 Task: Add a condition where "Priority Less than Low" in pending tickets.
Action: Mouse moved to (186, 425)
Screenshot: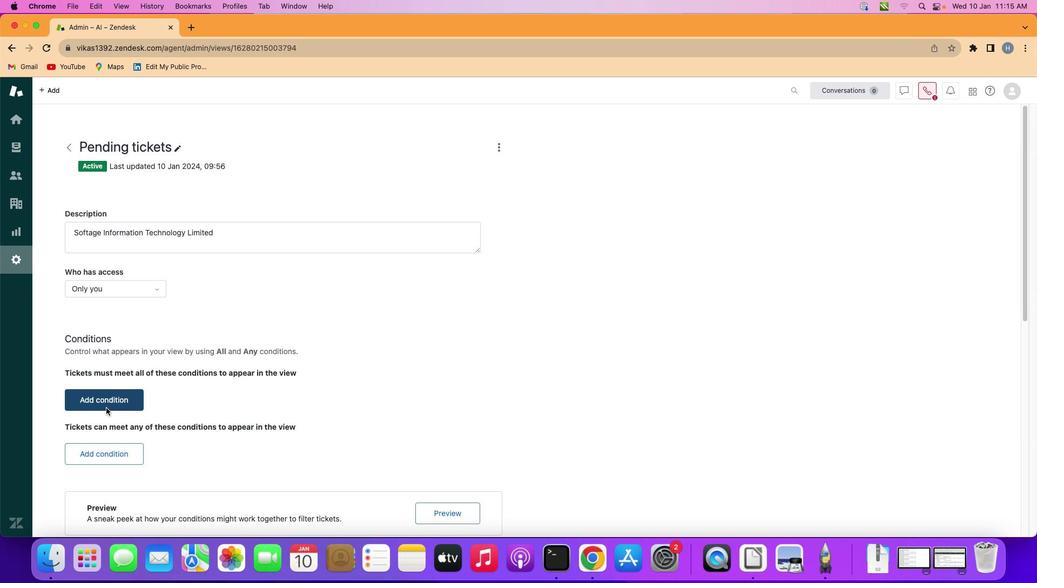 
Action: Mouse pressed left at (186, 425)
Screenshot: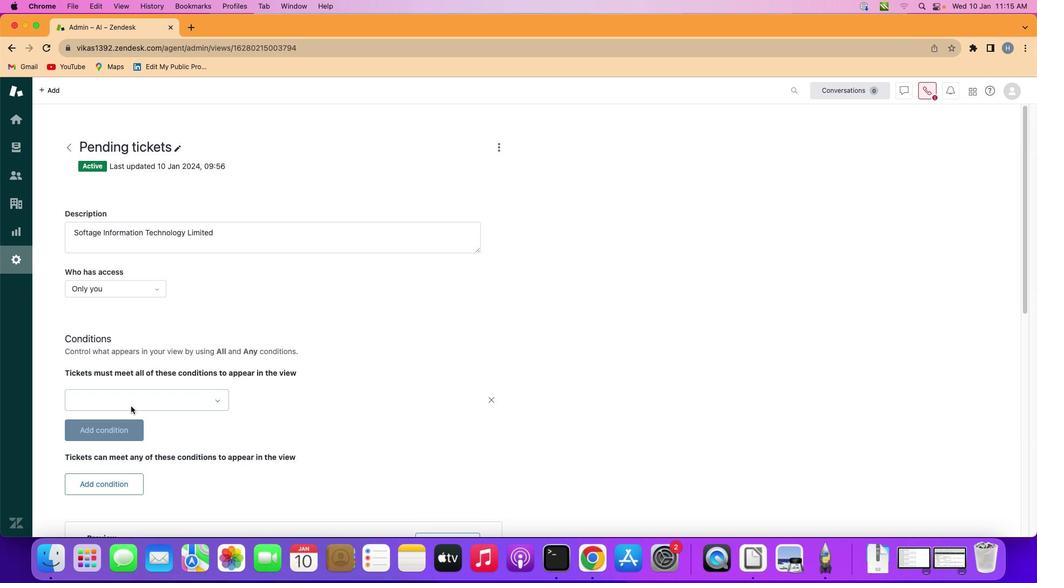 
Action: Mouse moved to (239, 425)
Screenshot: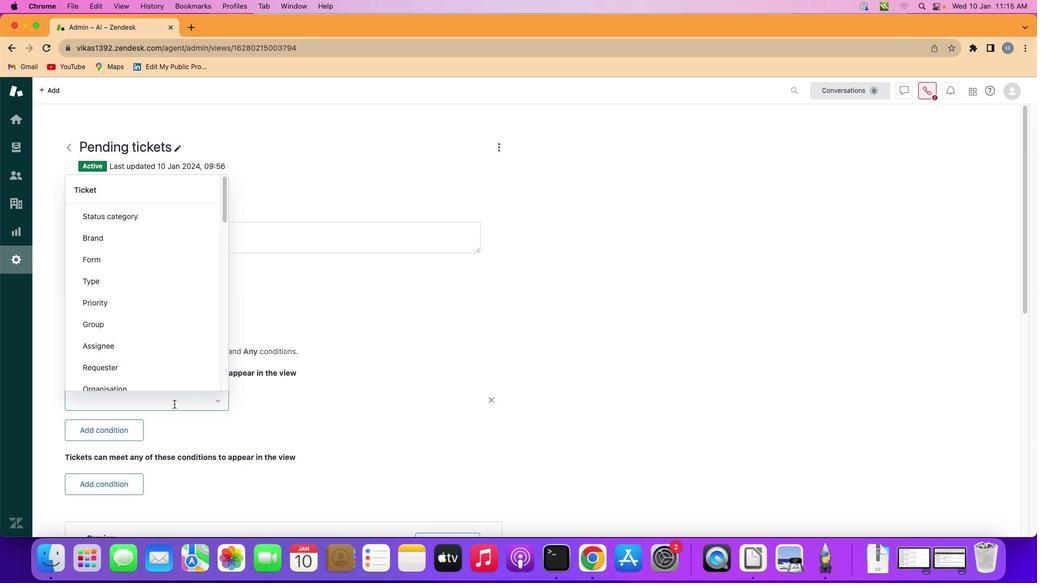 
Action: Mouse pressed left at (239, 425)
Screenshot: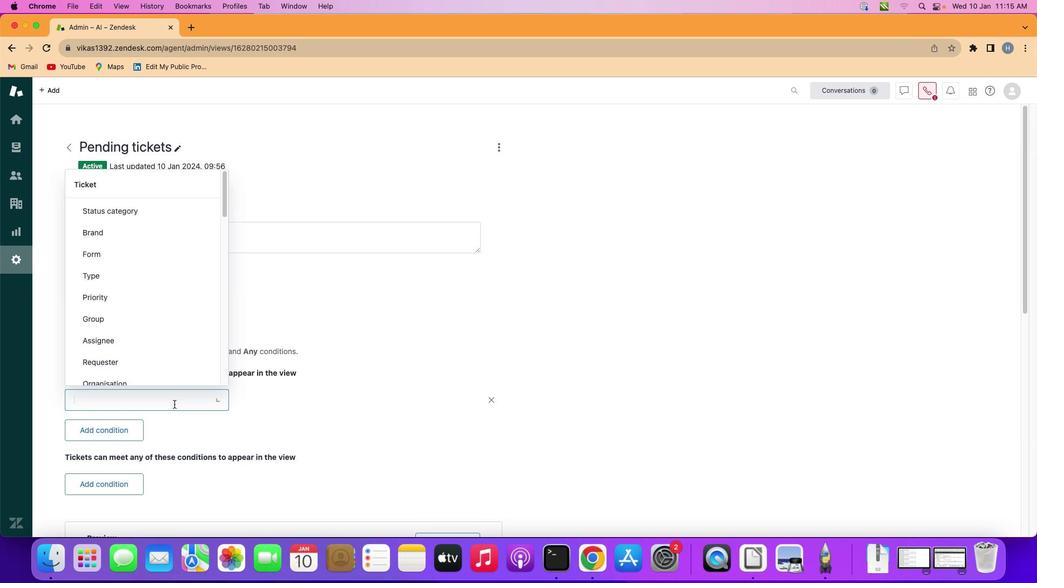 
Action: Mouse moved to (247, 412)
Screenshot: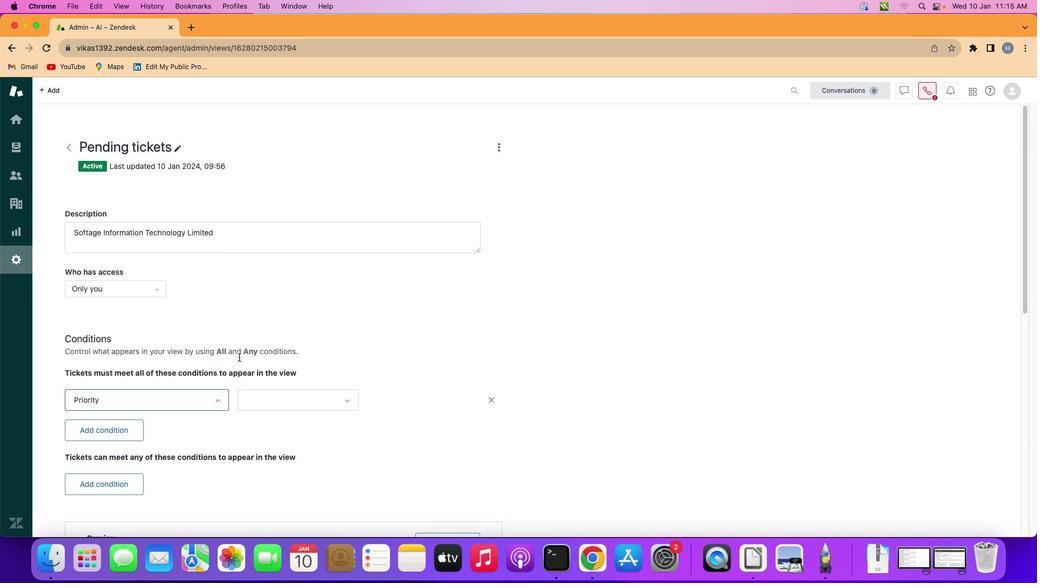 
Action: Mouse pressed left at (247, 412)
Screenshot: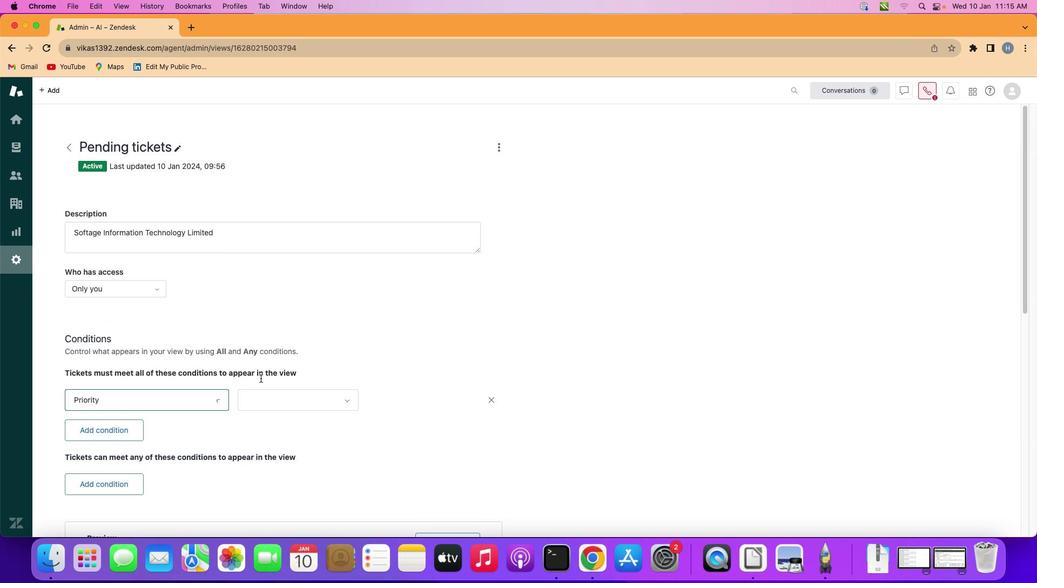 
Action: Mouse moved to (343, 425)
Screenshot: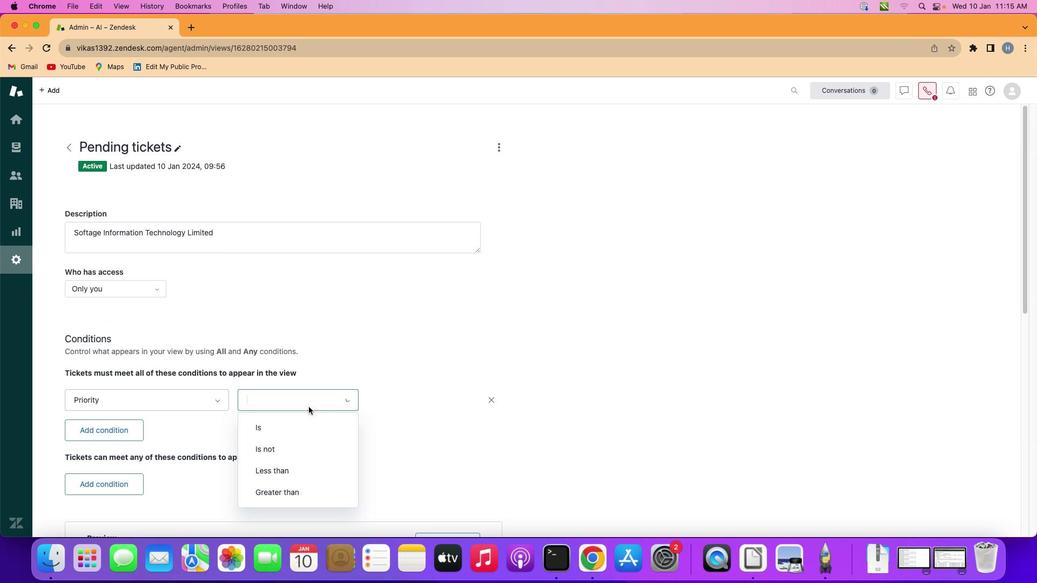 
Action: Mouse pressed left at (343, 425)
Screenshot: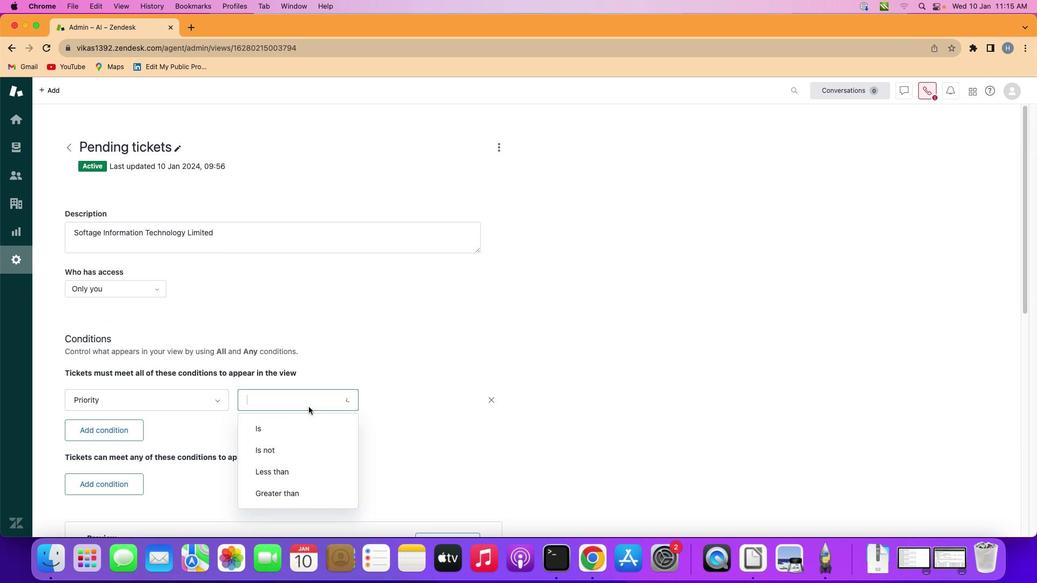 
Action: Mouse moved to (351, 433)
Screenshot: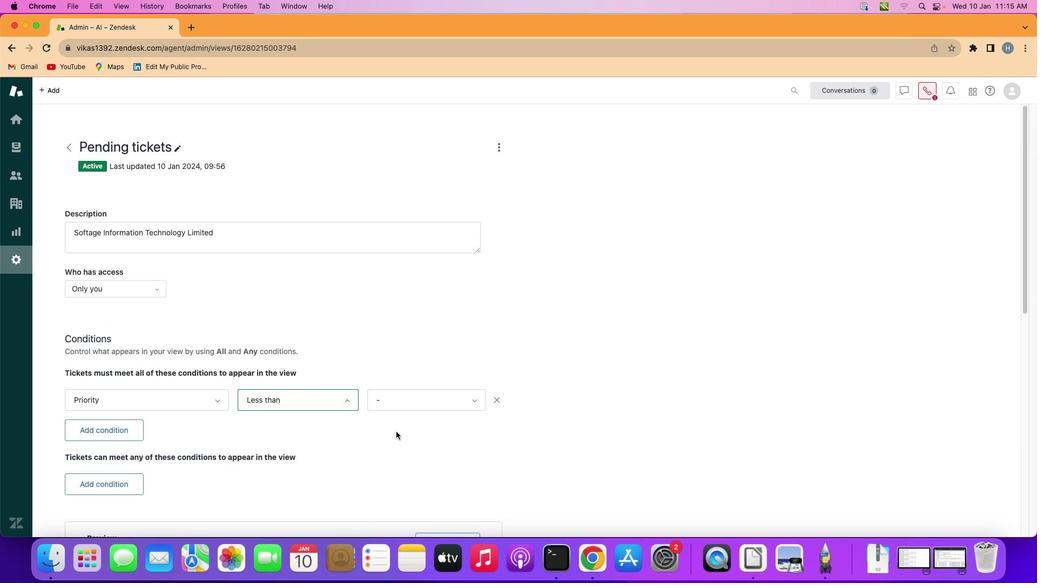 
Action: Mouse pressed left at (351, 433)
Screenshot: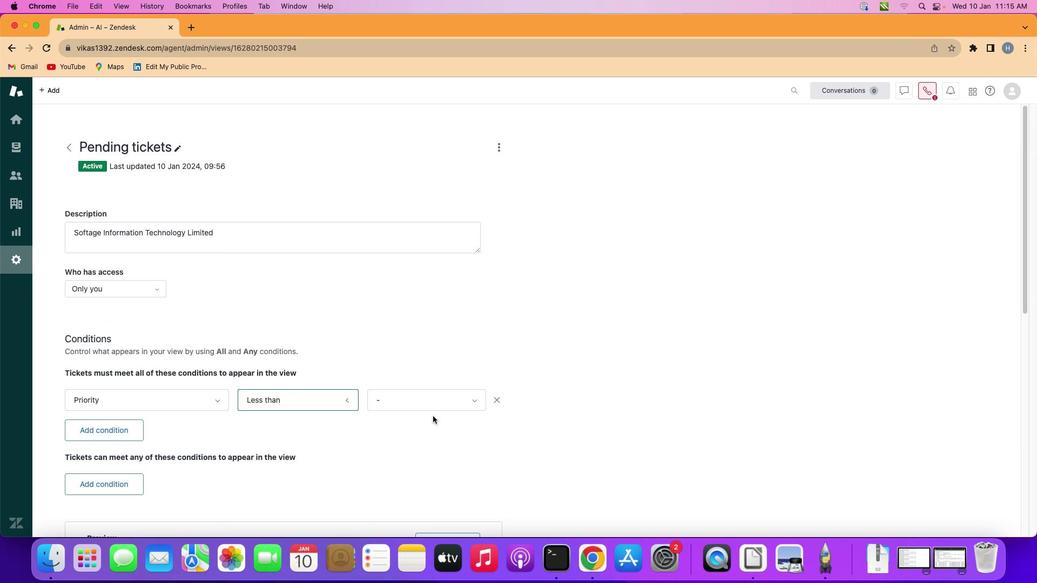 
Action: Mouse moved to (446, 425)
Screenshot: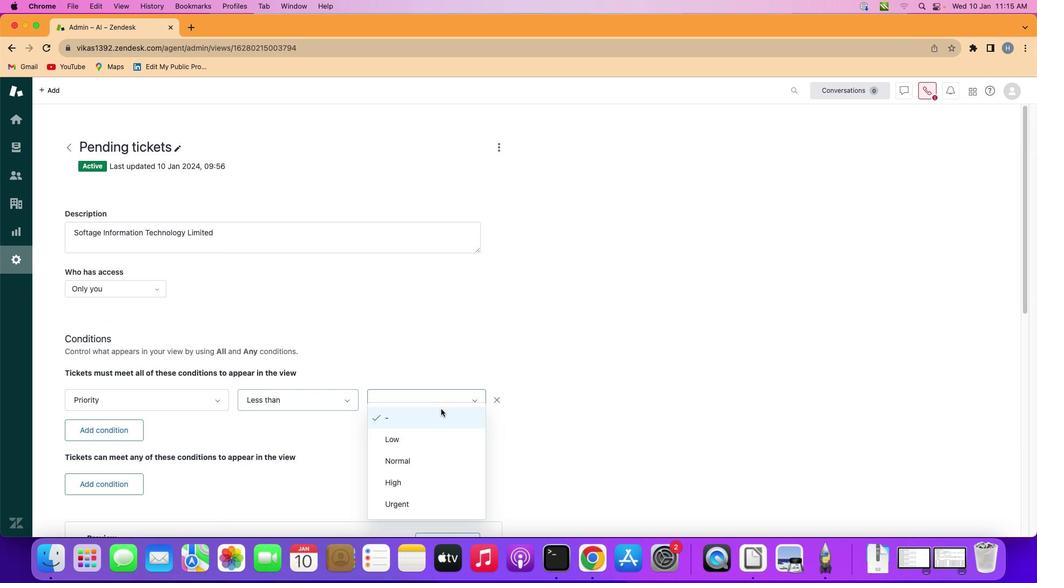 
Action: Mouse pressed left at (446, 425)
Screenshot: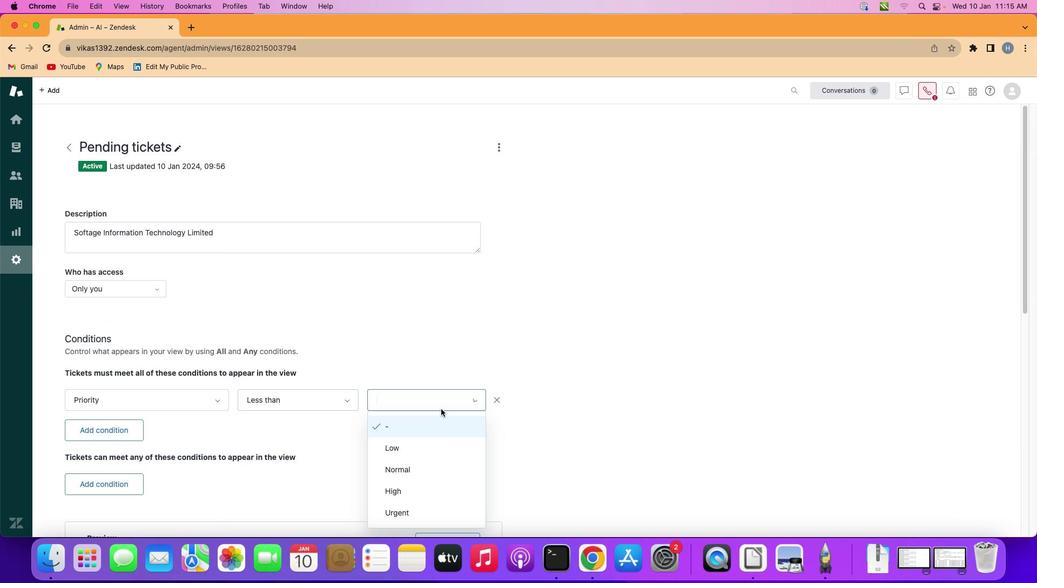 
Action: Mouse moved to (441, 429)
Screenshot: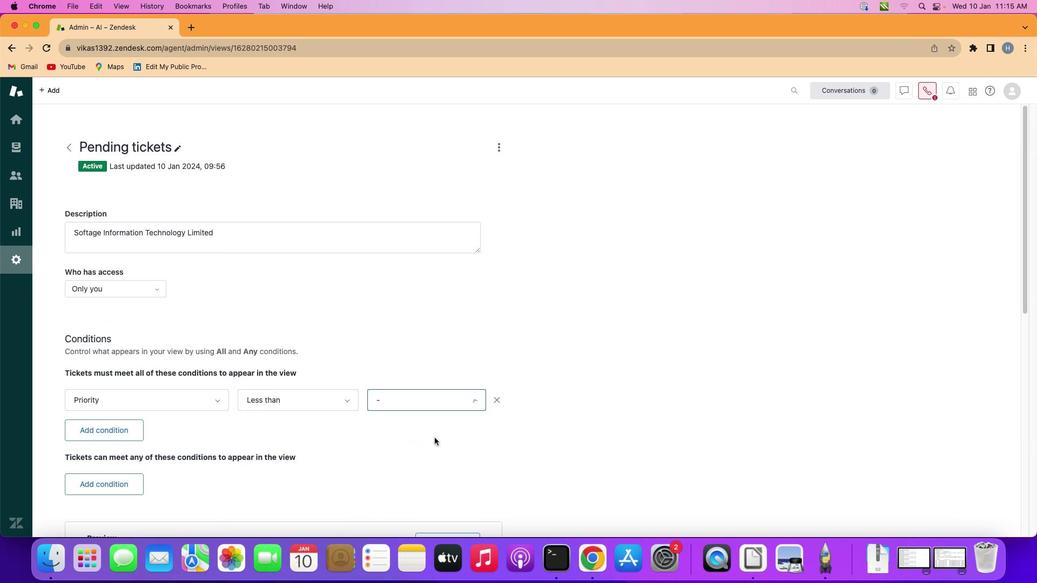 
Action: Mouse pressed left at (441, 429)
Screenshot: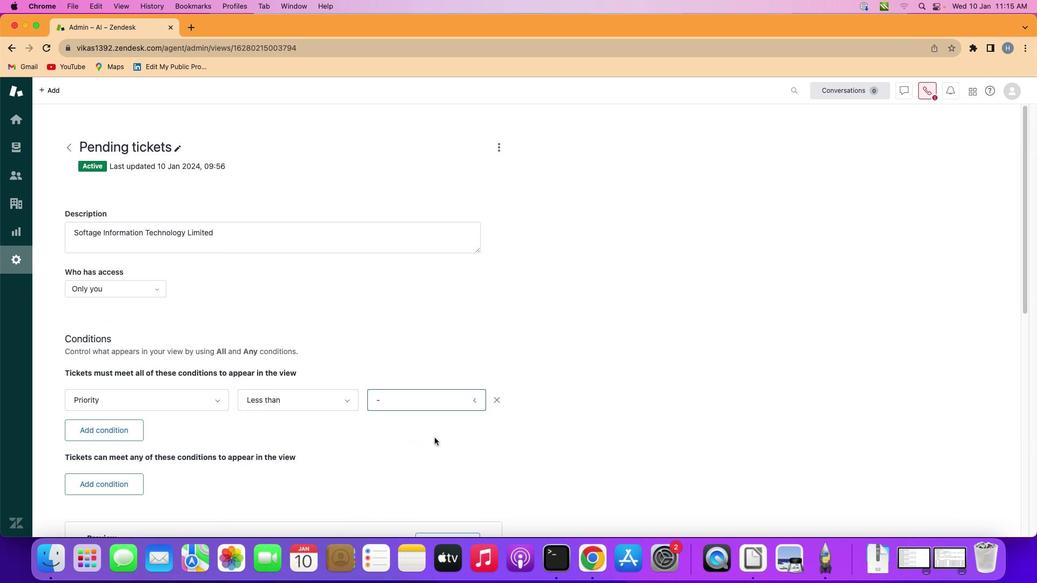 
Action: Mouse moved to (448, 425)
Screenshot: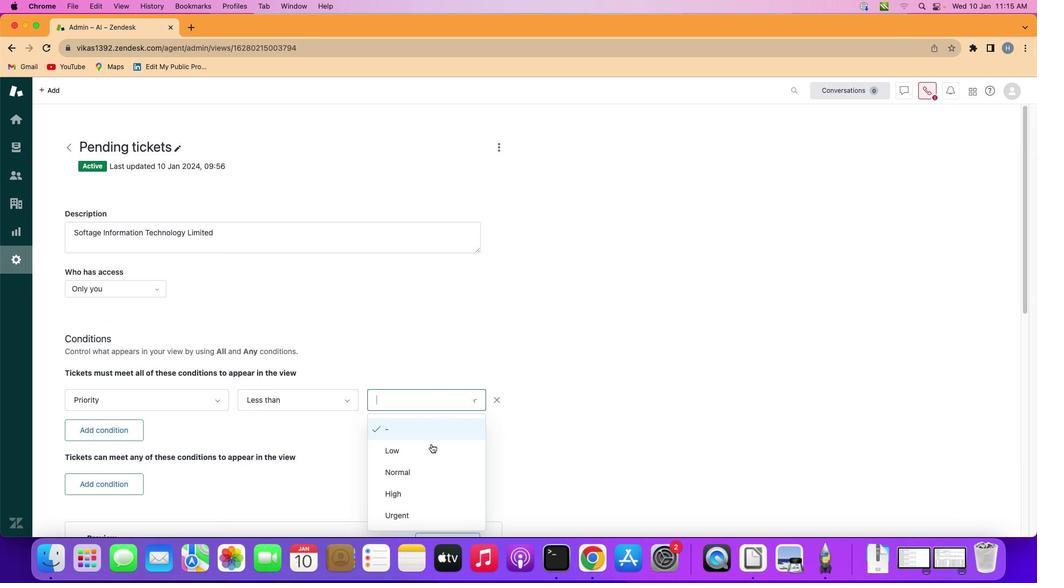 
Action: Mouse pressed left at (448, 425)
Screenshot: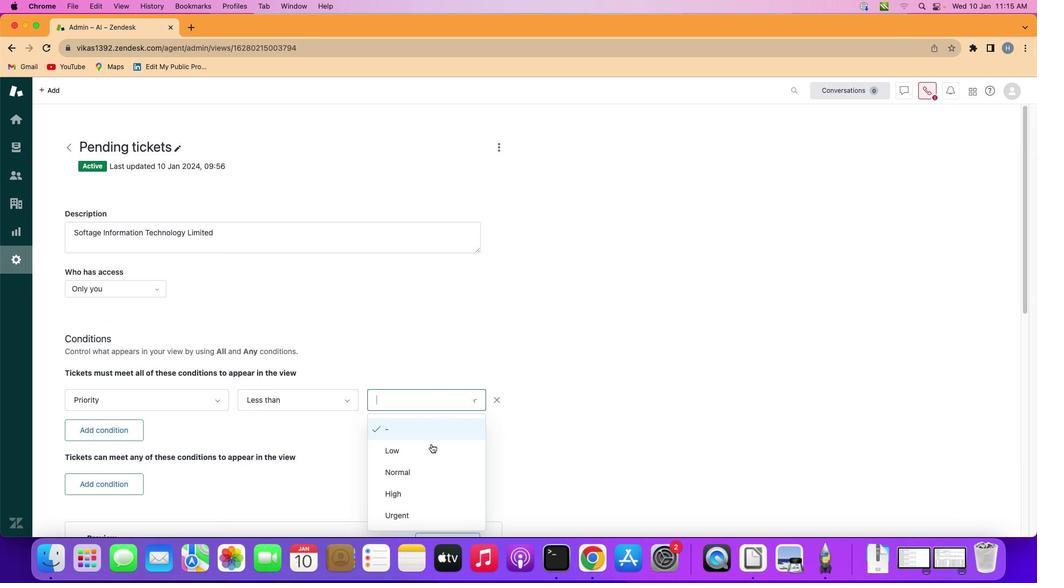 
Action: Mouse moved to (436, 431)
Screenshot: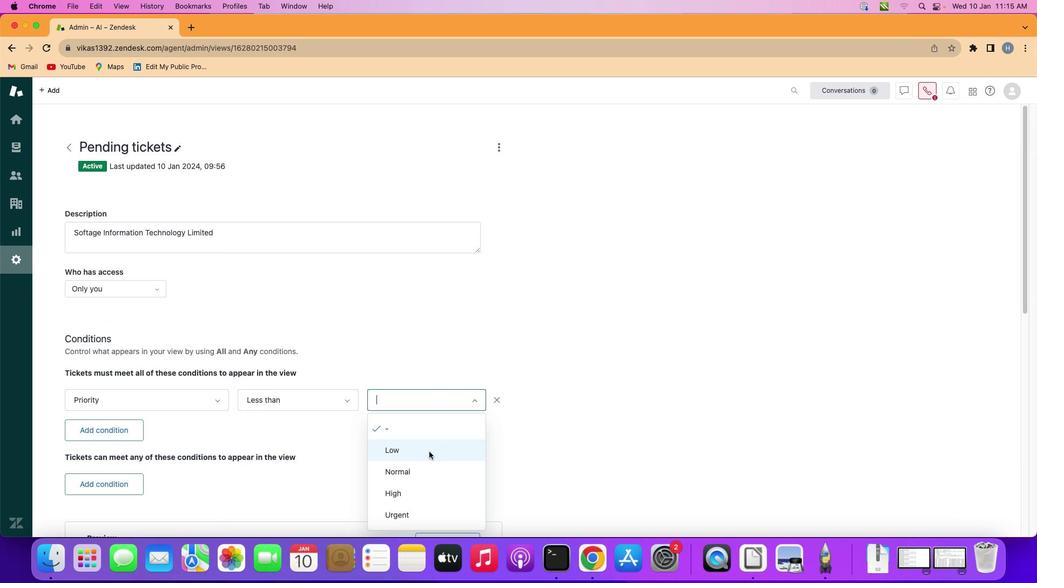 
Action: Mouse pressed left at (436, 431)
Screenshot: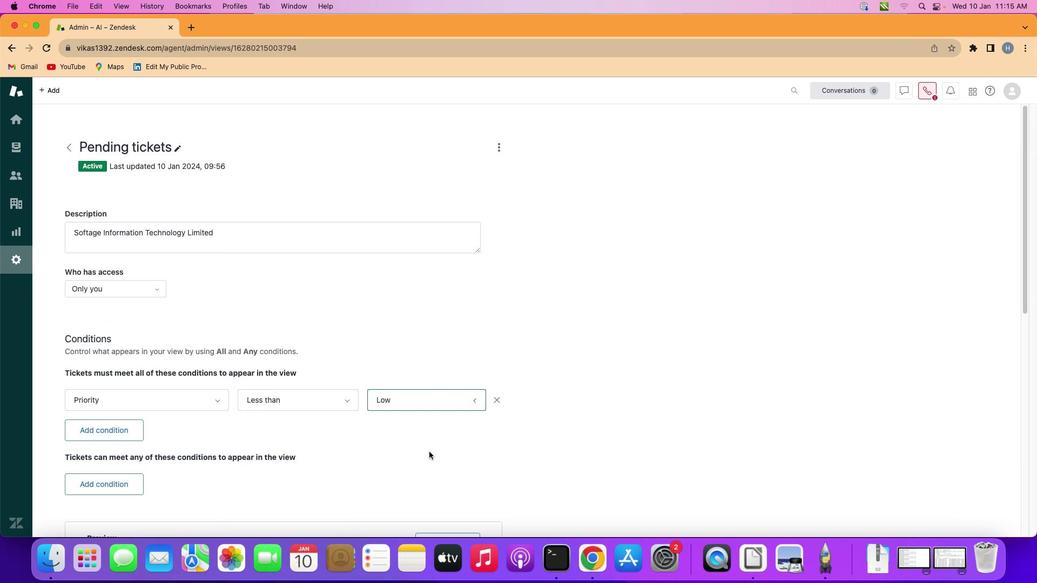 
Action: Mouse moved to (442, 429)
Screenshot: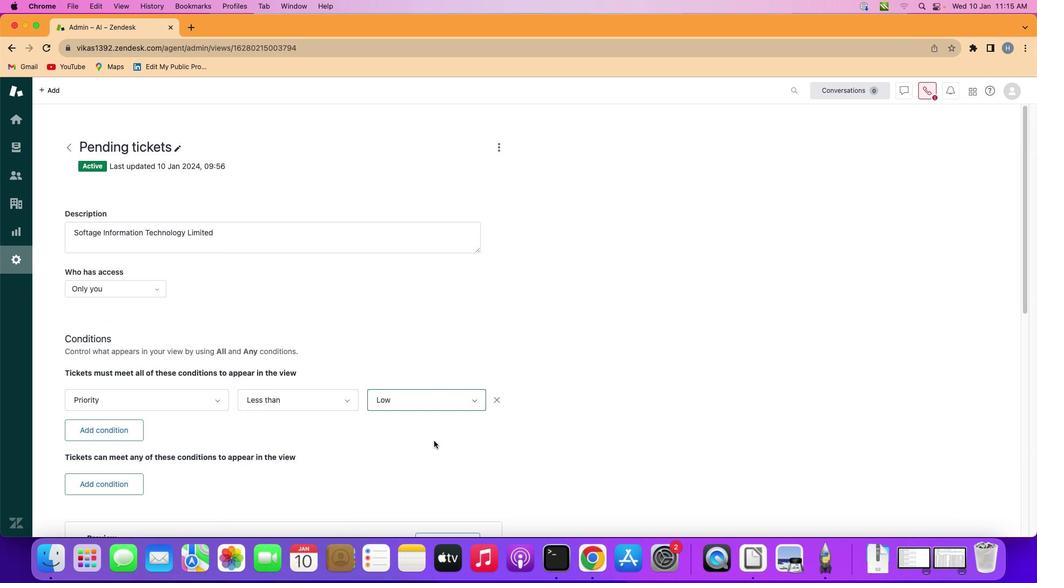 
